 Task: Set the top left corner Y coordinate for the mosaic video sub source to 25.
Action: Mouse moved to (106, 17)
Screenshot: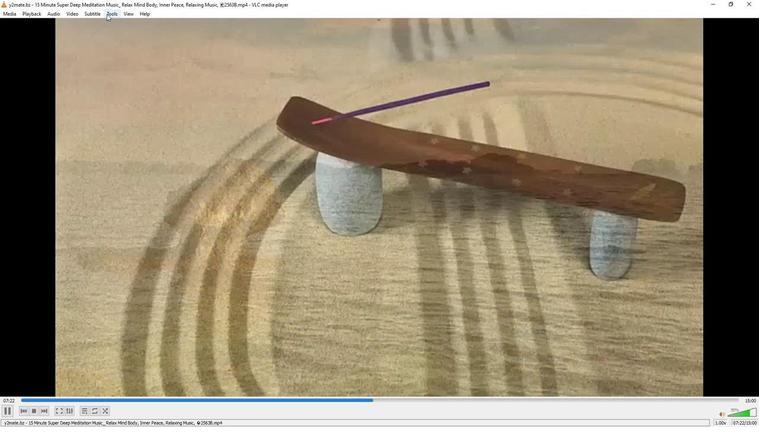 
Action: Mouse pressed left at (106, 17)
Screenshot: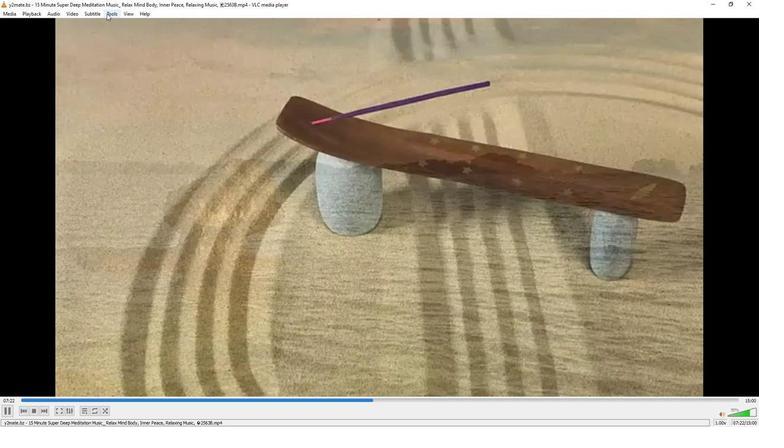 
Action: Mouse moved to (126, 108)
Screenshot: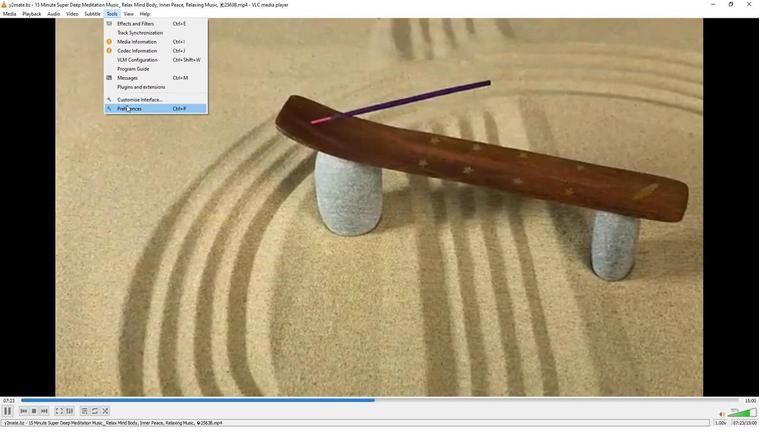
Action: Mouse pressed left at (126, 108)
Screenshot: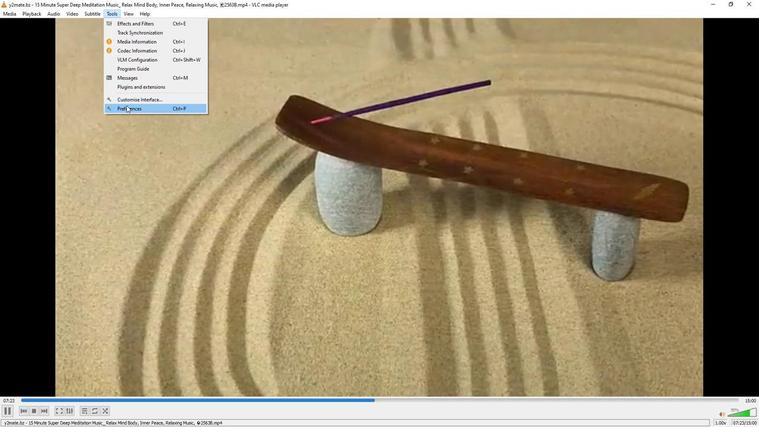 
Action: Mouse moved to (250, 348)
Screenshot: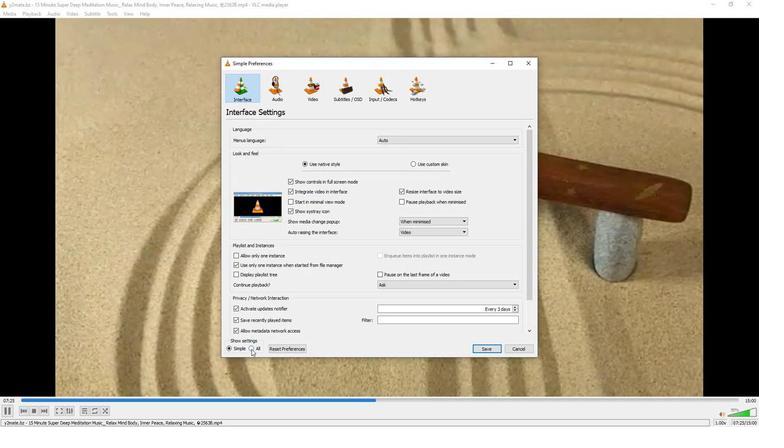 
Action: Mouse pressed left at (250, 348)
Screenshot: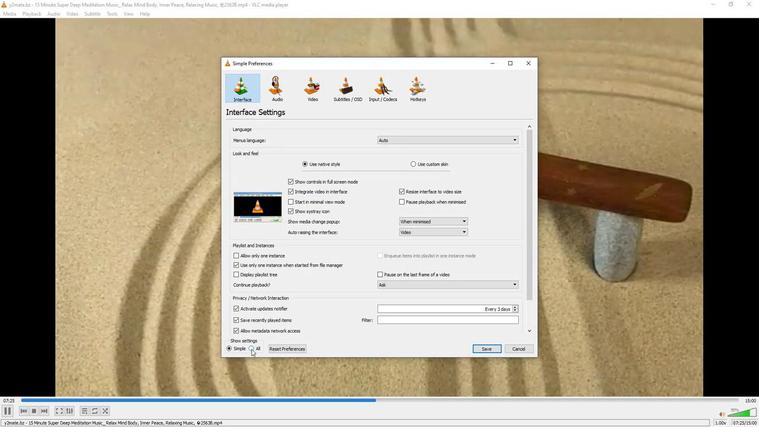 
Action: Mouse moved to (244, 265)
Screenshot: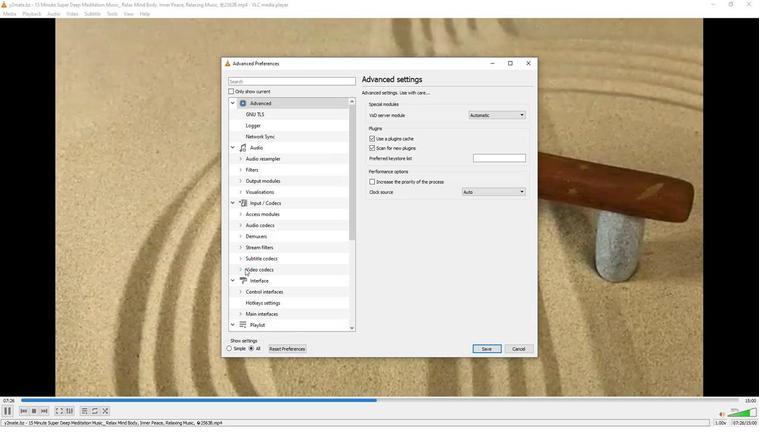 
Action: Mouse scrolled (244, 265) with delta (0, 0)
Screenshot: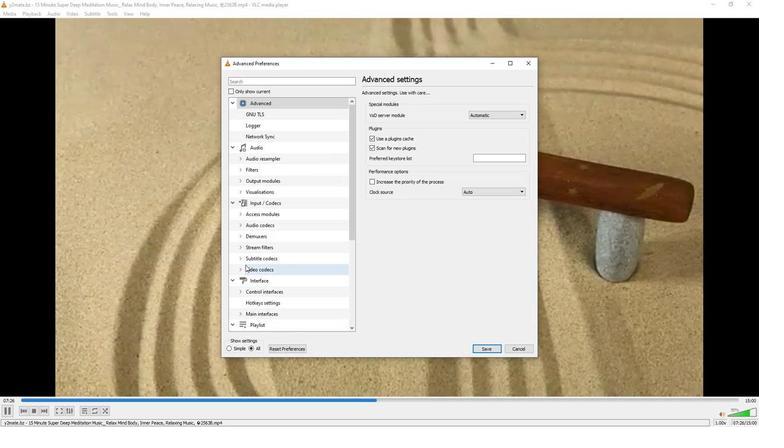 
Action: Mouse scrolled (244, 265) with delta (0, 0)
Screenshot: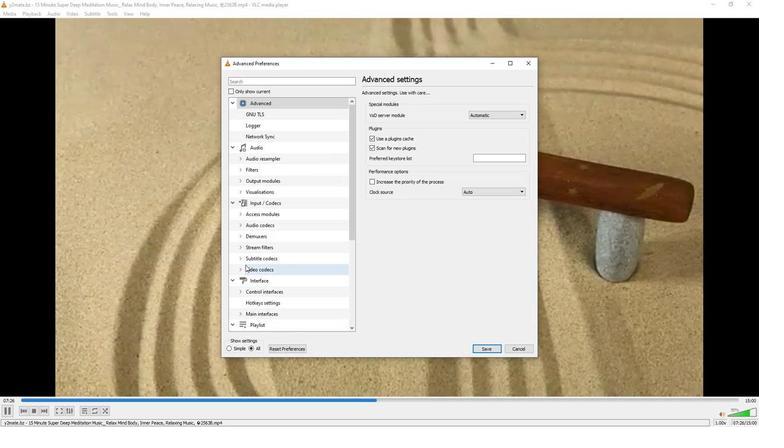 
Action: Mouse scrolled (244, 265) with delta (0, 0)
Screenshot: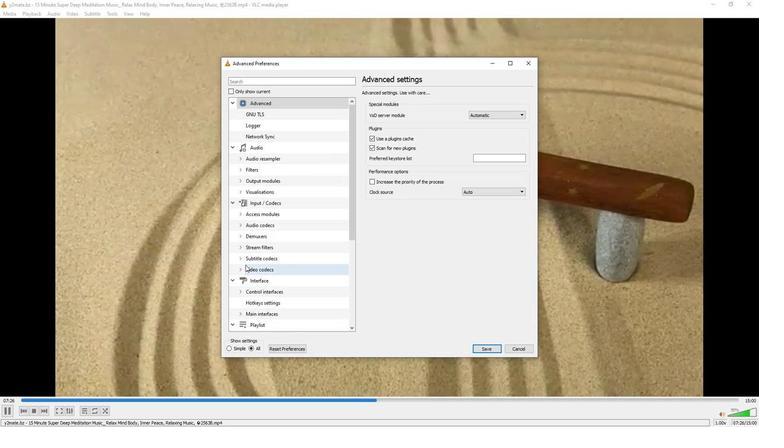 
Action: Mouse scrolled (244, 265) with delta (0, 0)
Screenshot: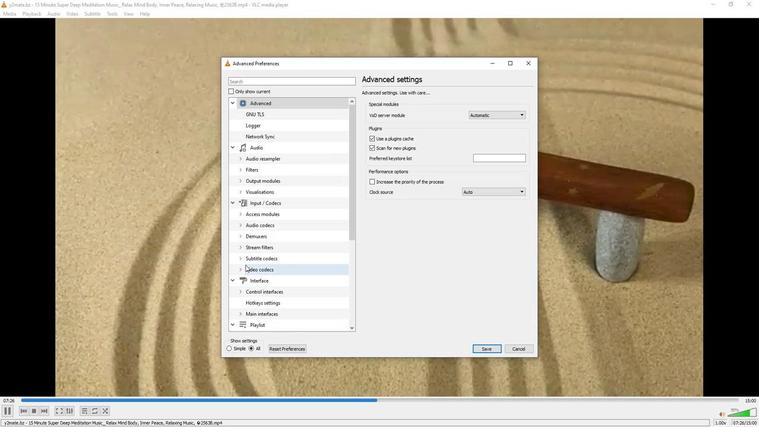 
Action: Mouse scrolled (244, 265) with delta (0, 0)
Screenshot: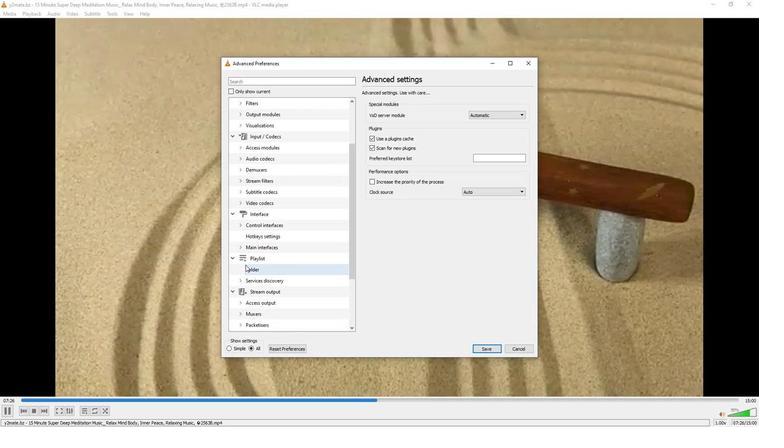 
Action: Mouse scrolled (244, 265) with delta (0, 0)
Screenshot: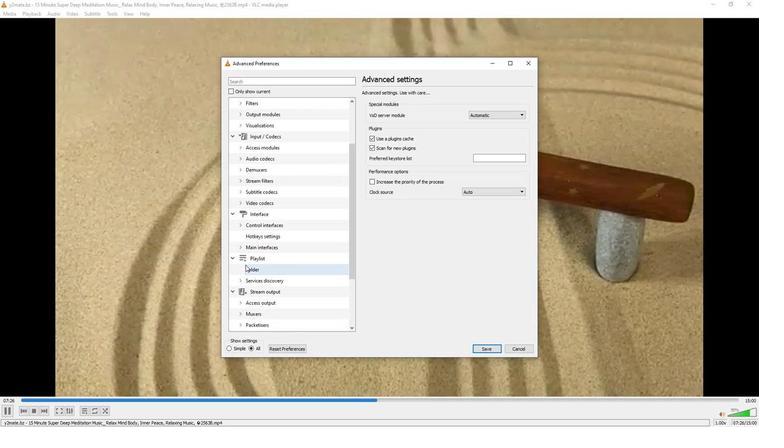 
Action: Mouse moved to (238, 324)
Screenshot: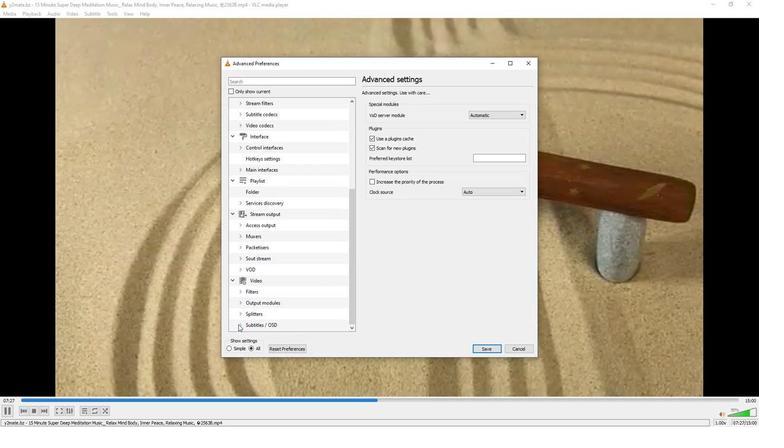 
Action: Mouse pressed left at (238, 324)
Screenshot: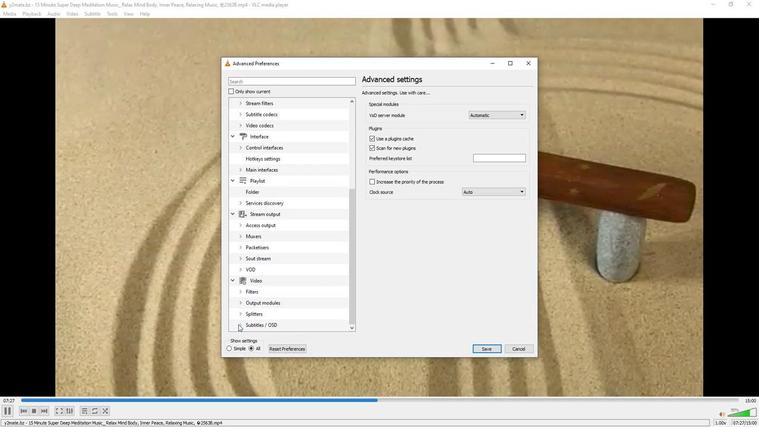 
Action: Mouse moved to (264, 297)
Screenshot: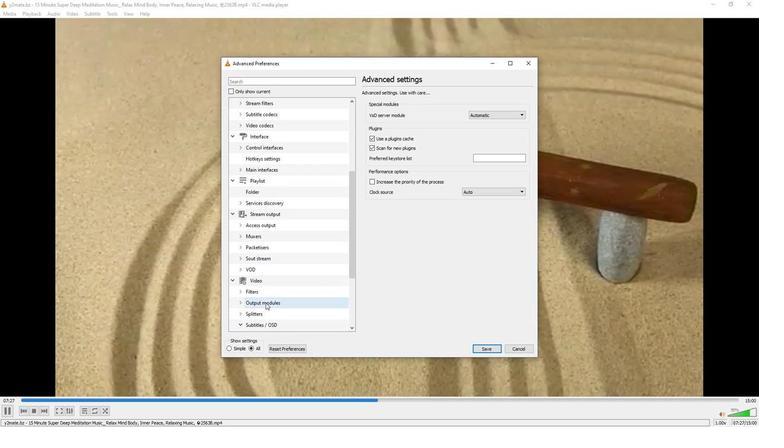 
Action: Mouse scrolled (264, 296) with delta (0, 0)
Screenshot: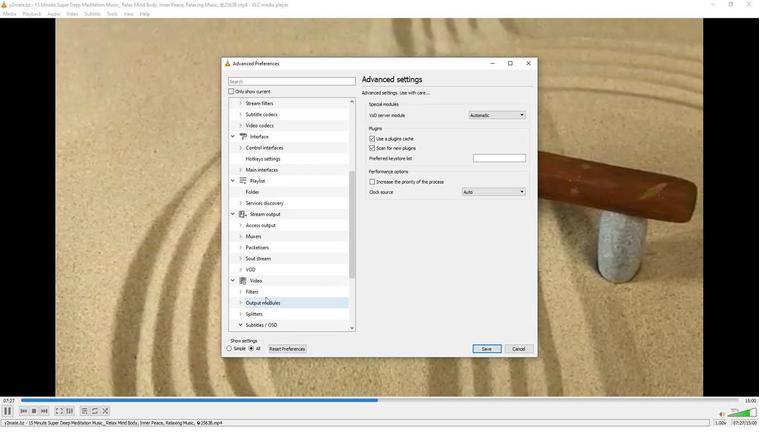 
Action: Mouse scrolled (264, 296) with delta (0, 0)
Screenshot: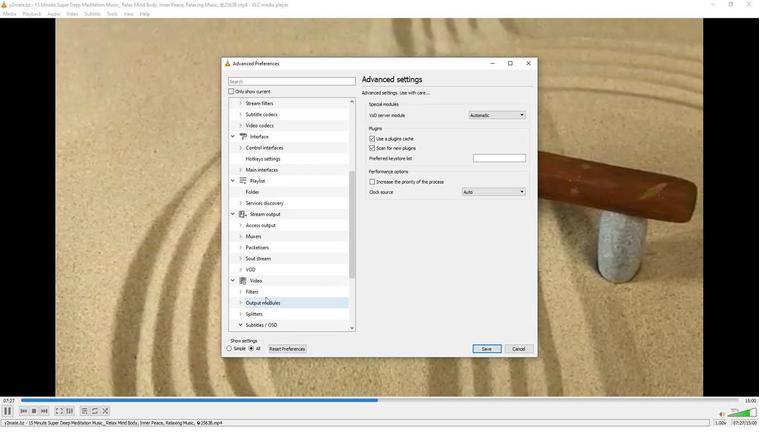 
Action: Mouse scrolled (264, 296) with delta (0, 0)
Screenshot: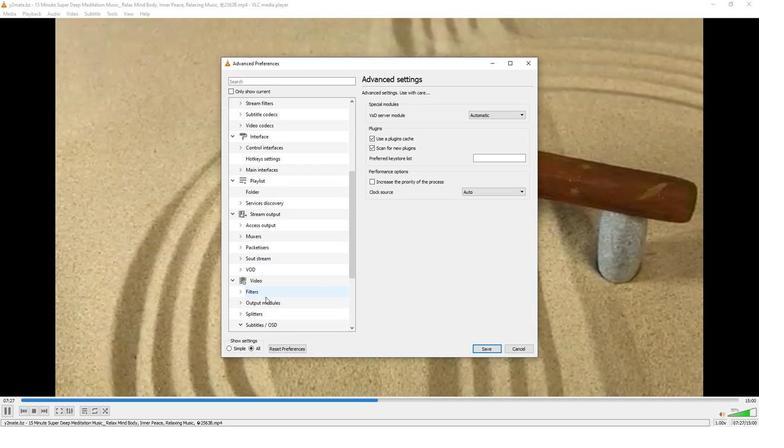 
Action: Mouse scrolled (264, 296) with delta (0, 0)
Screenshot: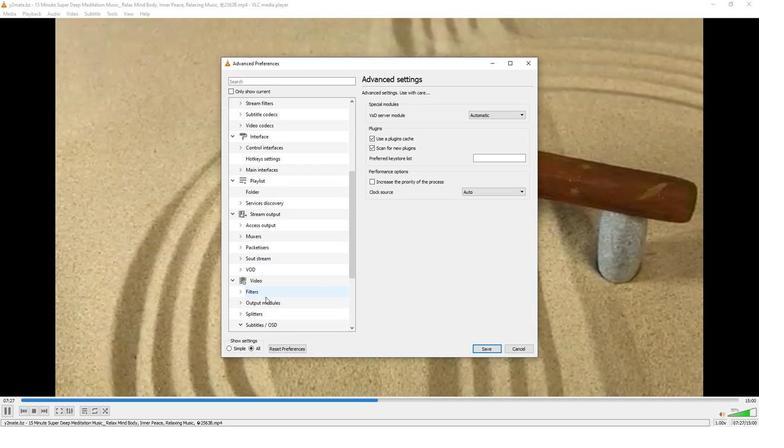 
Action: Mouse scrolled (264, 296) with delta (0, 0)
Screenshot: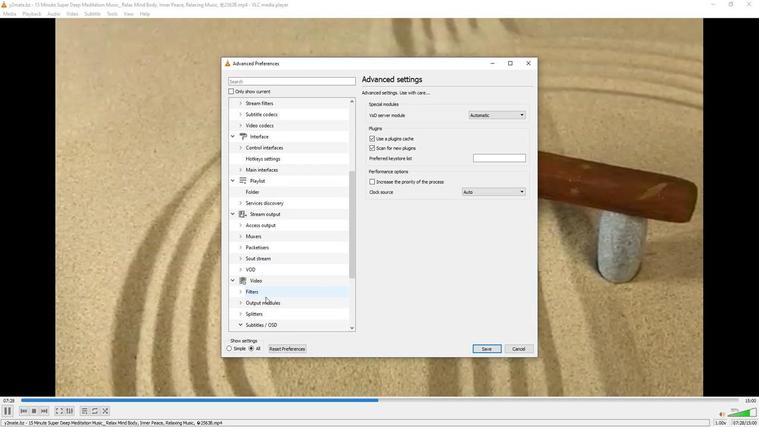 
Action: Mouse moved to (264, 296)
Screenshot: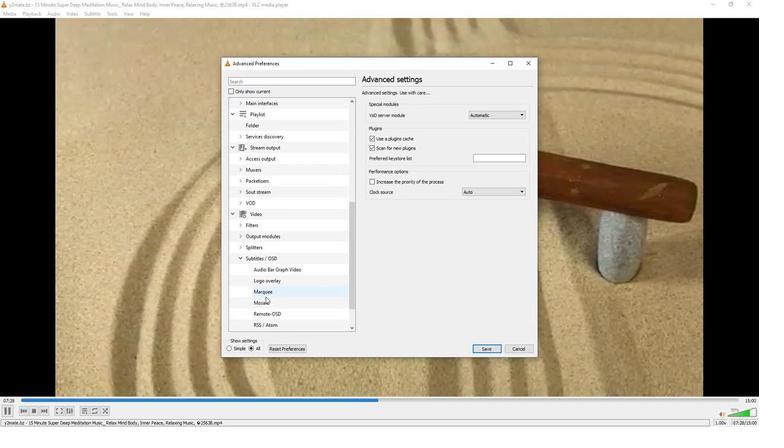 
Action: Mouse scrolled (264, 296) with delta (0, 0)
Screenshot: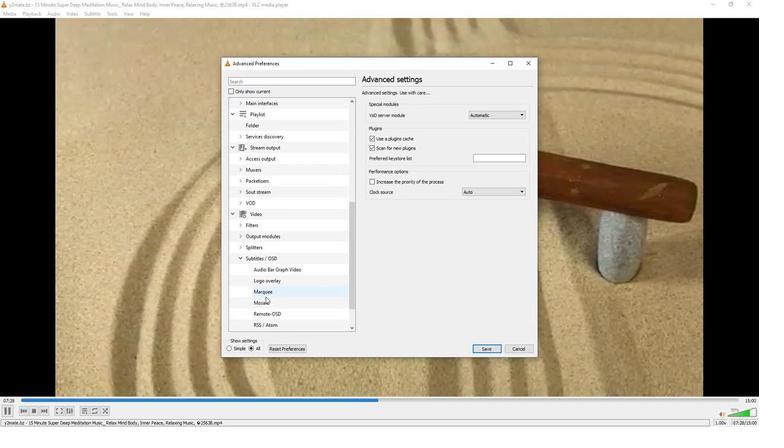 
Action: Mouse moved to (262, 268)
Screenshot: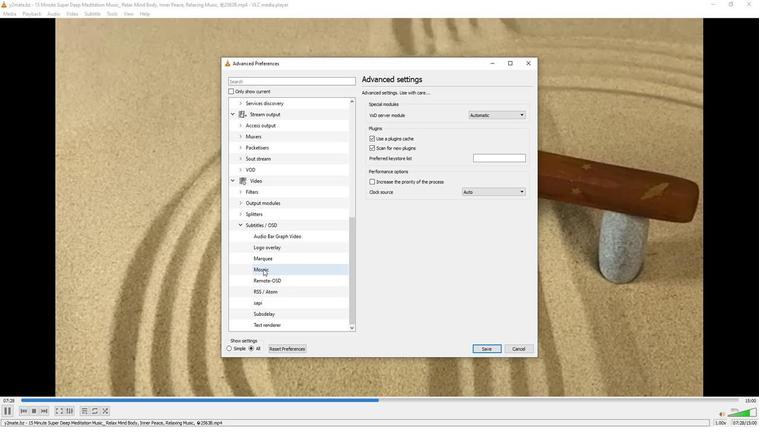 
Action: Mouse pressed left at (262, 268)
Screenshot: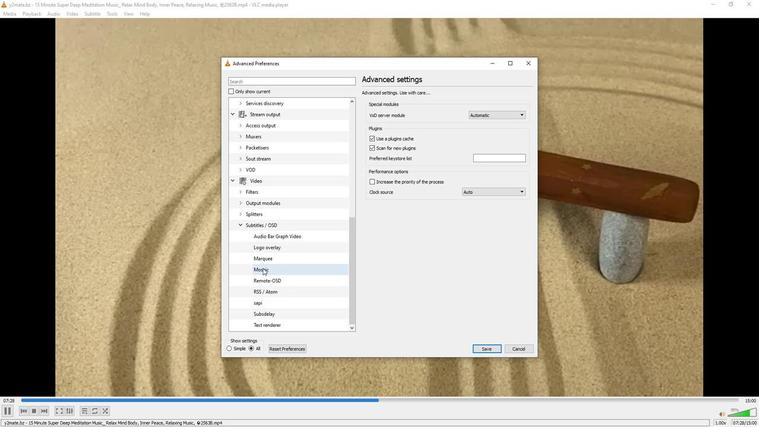 
Action: Mouse moved to (524, 157)
Screenshot: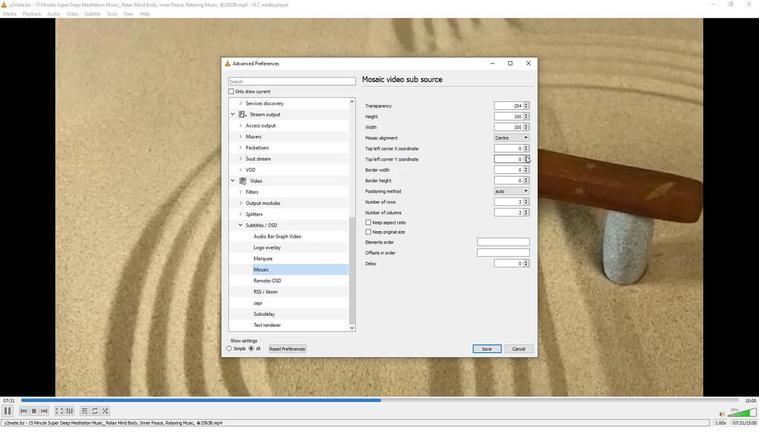 
Action: Mouse pressed left at (524, 157)
Screenshot: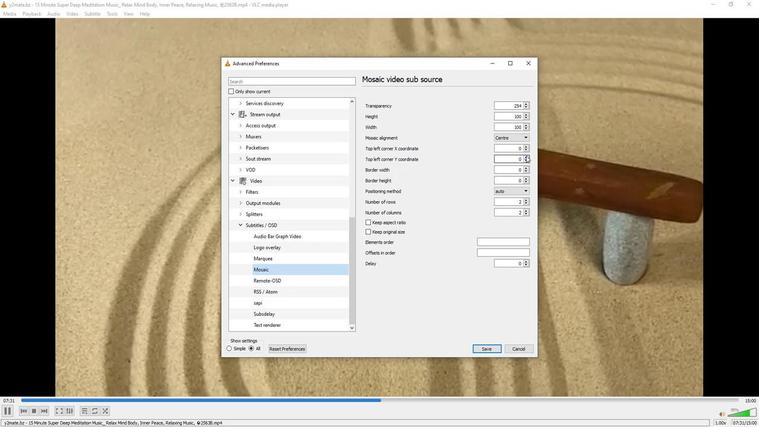 
Action: Mouse pressed left at (524, 157)
Screenshot: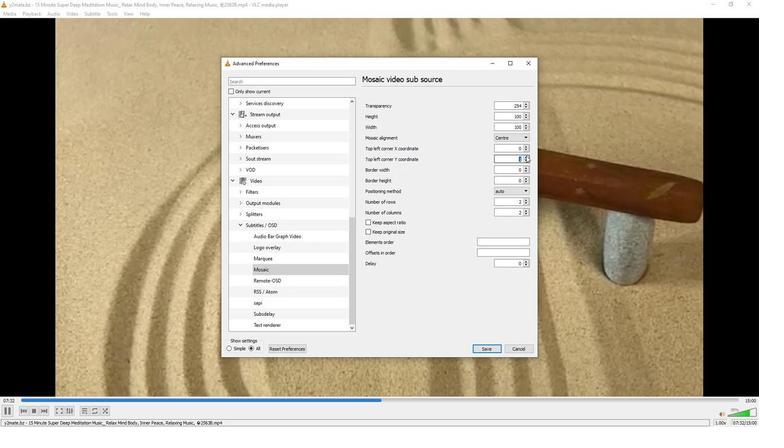 
Action: Mouse pressed left at (524, 157)
Screenshot: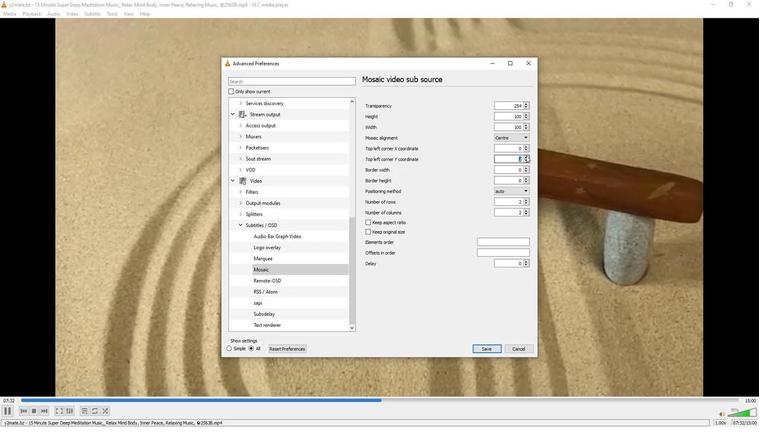 
Action: Mouse pressed left at (524, 157)
Screenshot: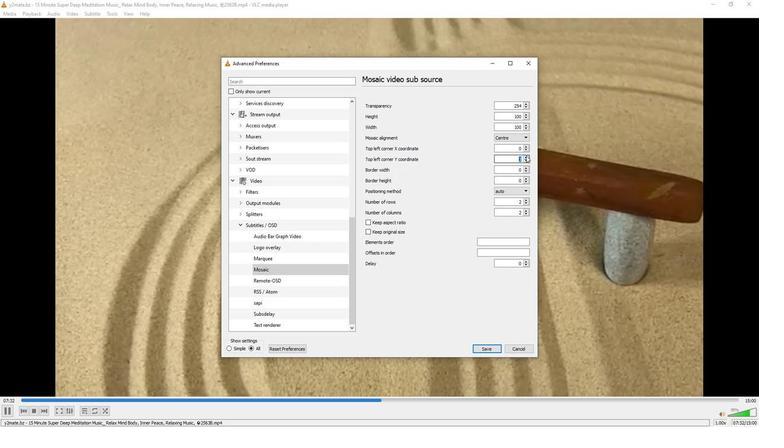 
Action: Mouse pressed left at (524, 157)
Screenshot: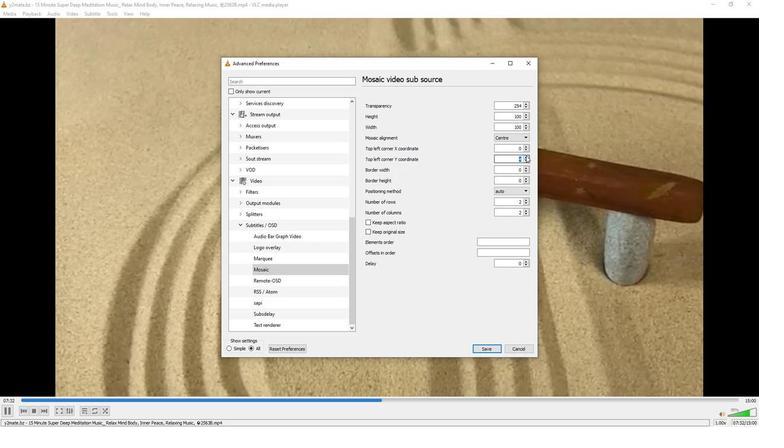 
Action: Mouse pressed left at (524, 157)
Screenshot: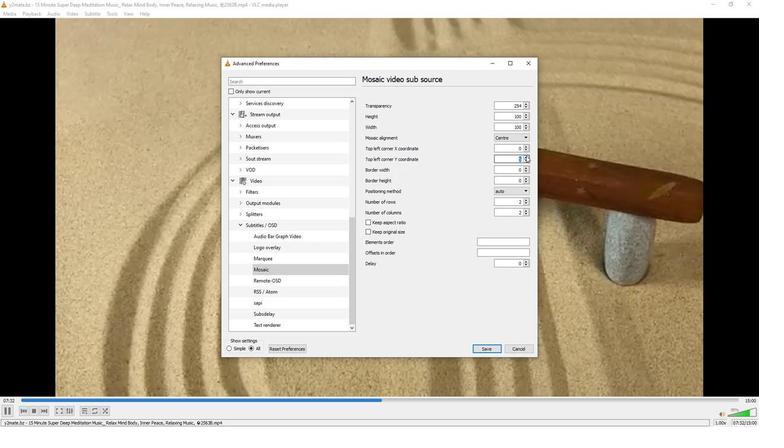 
Action: Mouse pressed left at (524, 157)
Screenshot: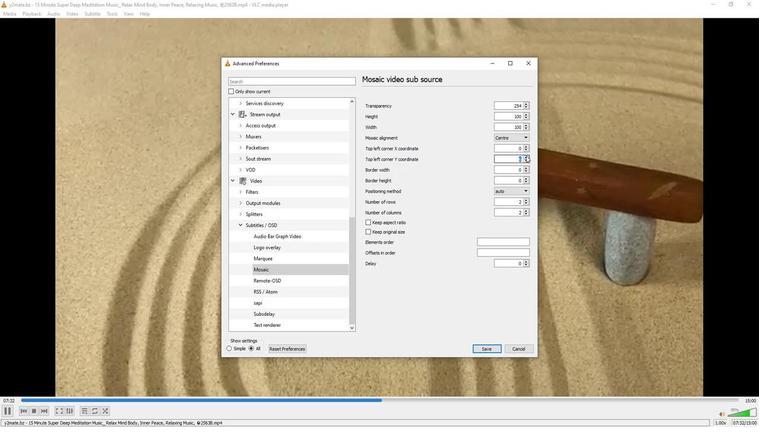 
Action: Mouse pressed left at (524, 157)
Screenshot: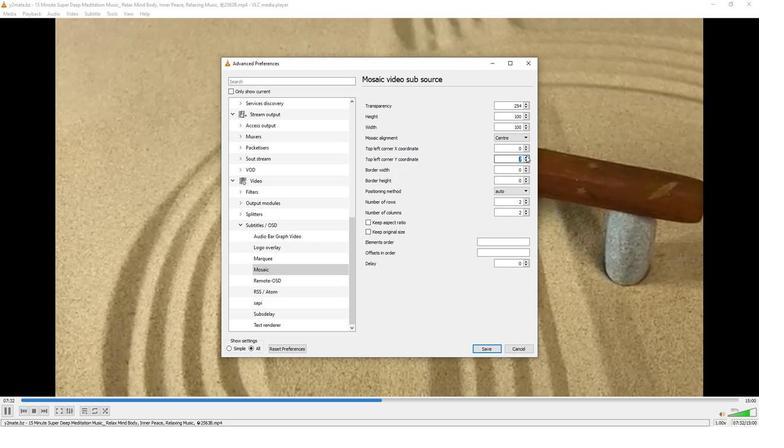 
Action: Mouse pressed left at (524, 157)
Screenshot: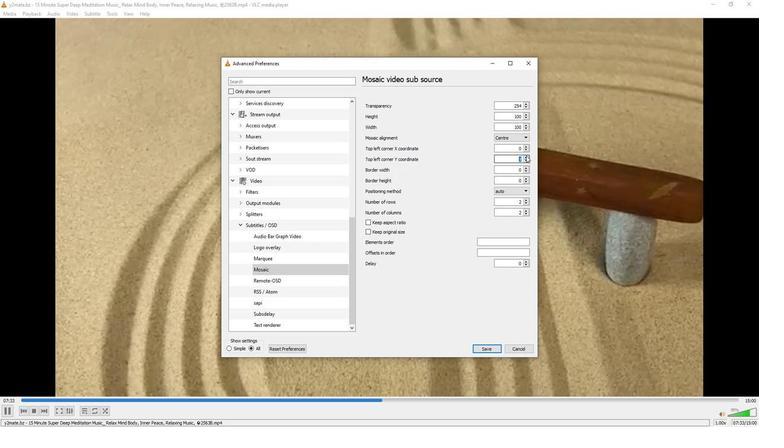 
Action: Mouse pressed left at (524, 157)
Screenshot: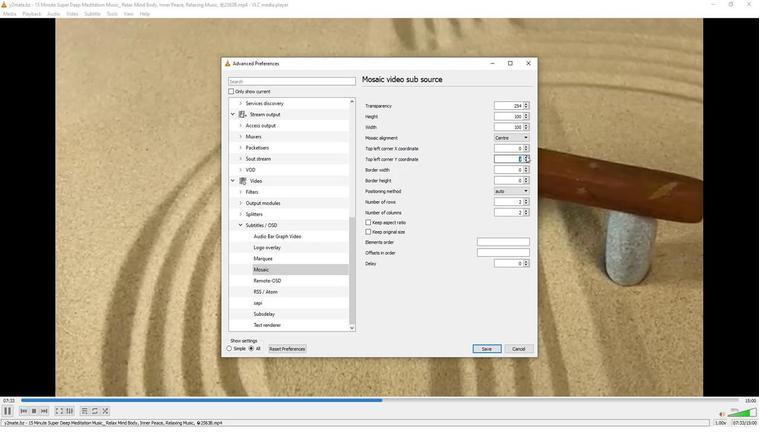 
Action: Mouse pressed left at (524, 157)
Screenshot: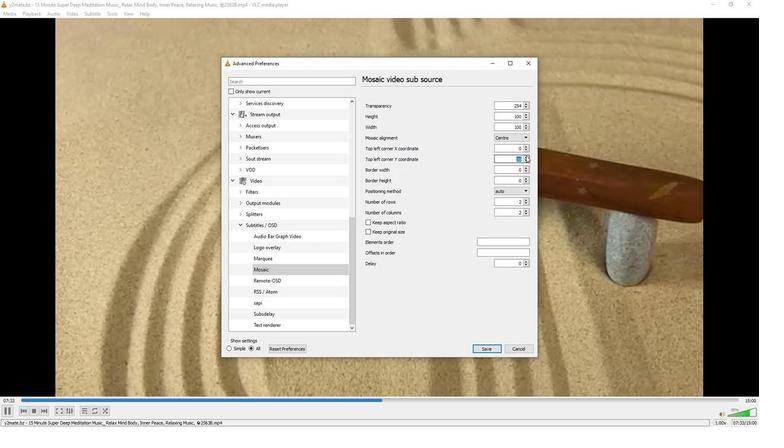
Action: Mouse pressed left at (524, 157)
Screenshot: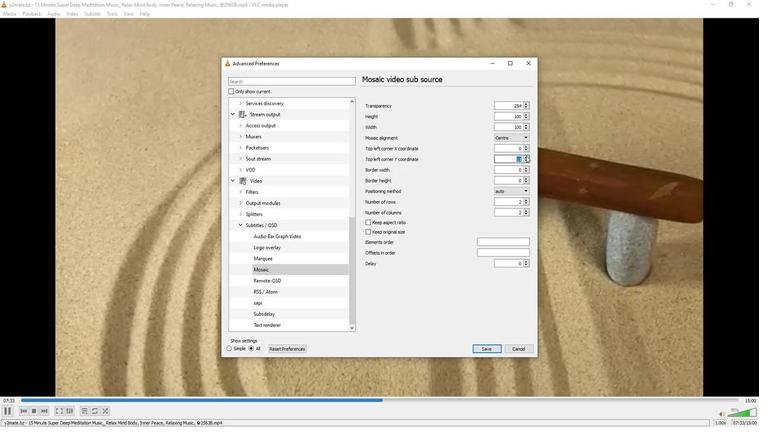 
Action: Mouse pressed left at (524, 157)
Screenshot: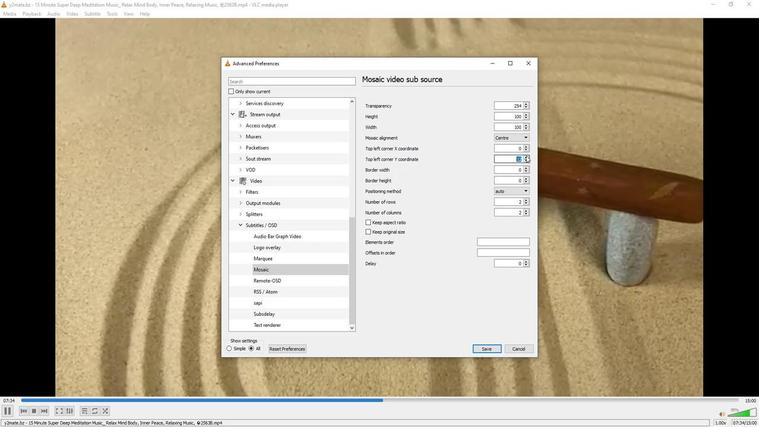 
Action: Mouse pressed left at (524, 157)
Screenshot: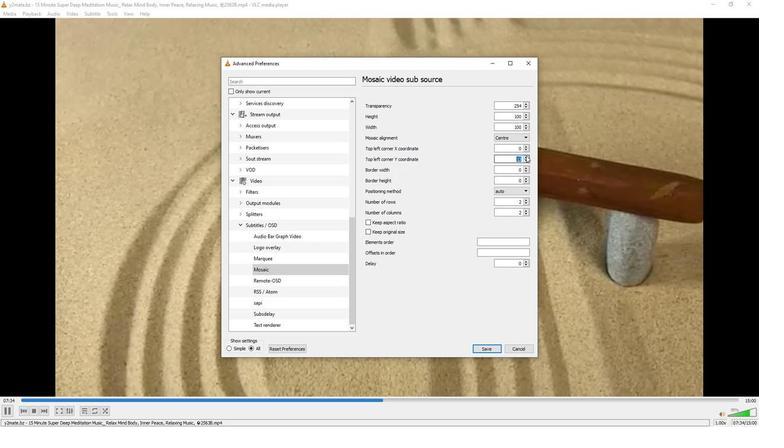 
Action: Mouse pressed left at (524, 157)
Screenshot: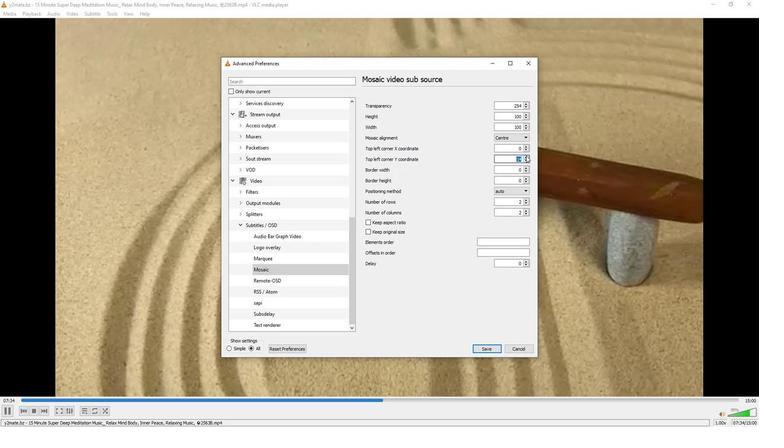 
Action: Mouse pressed left at (524, 157)
Screenshot: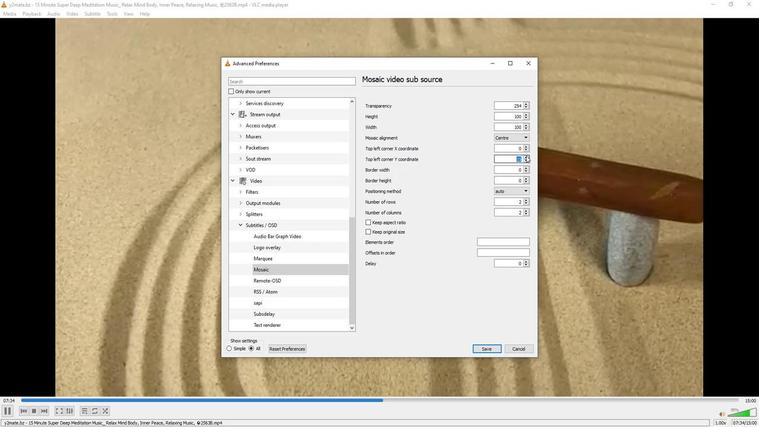
Action: Mouse pressed left at (524, 157)
Screenshot: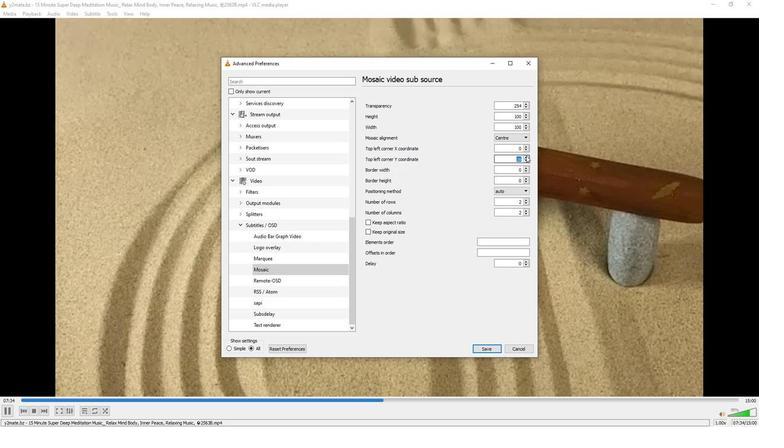 
Action: Mouse pressed left at (524, 157)
Screenshot: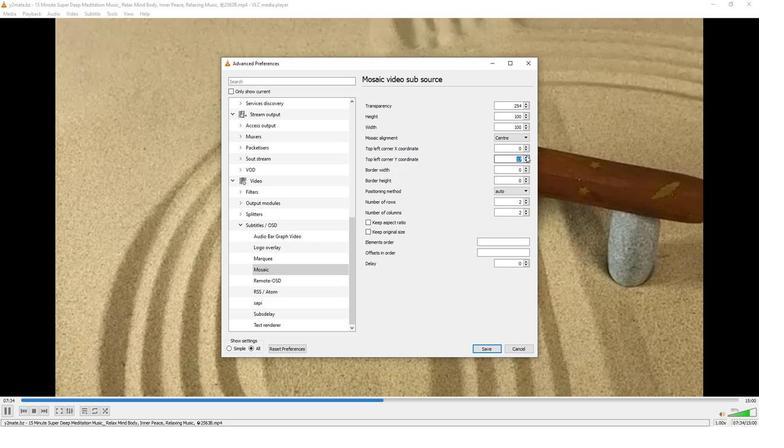
Action: Mouse pressed left at (524, 157)
Screenshot: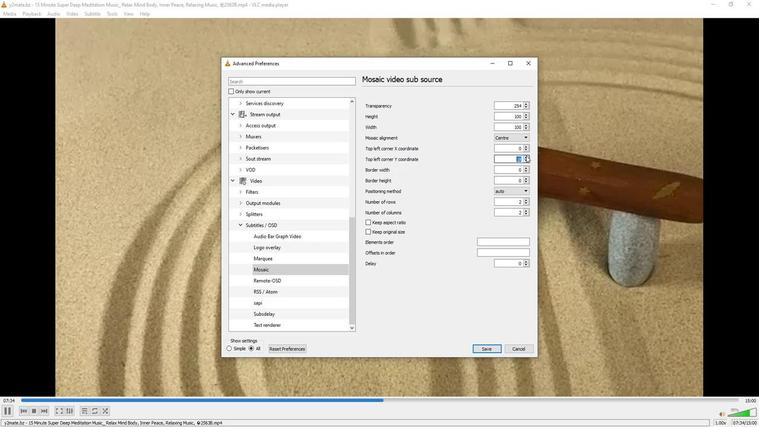 
Action: Mouse pressed left at (524, 157)
Screenshot: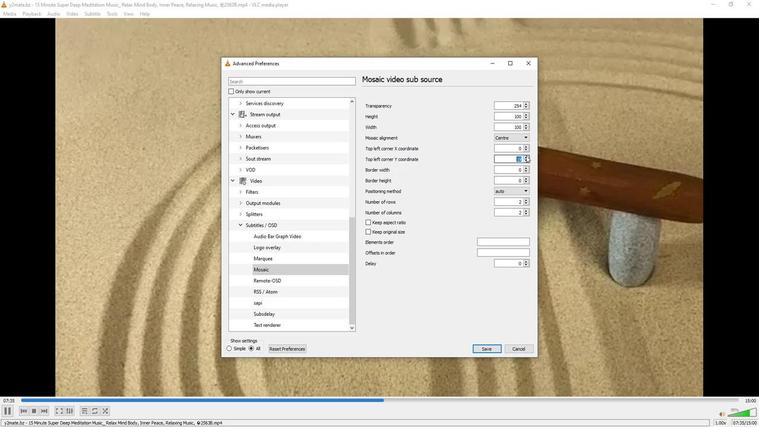 
Action: Mouse pressed left at (524, 157)
Screenshot: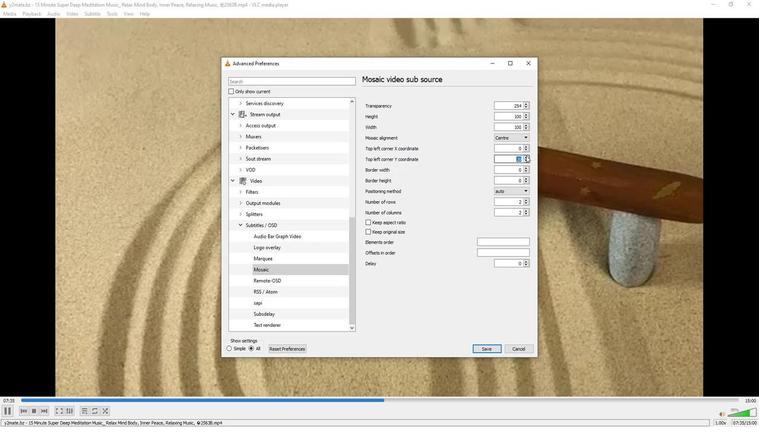 
Action: Mouse pressed left at (524, 157)
Screenshot: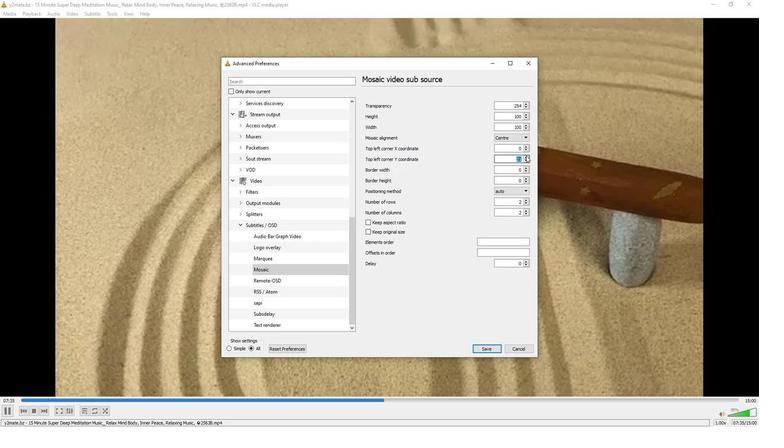 
Action: Mouse pressed left at (524, 157)
Screenshot: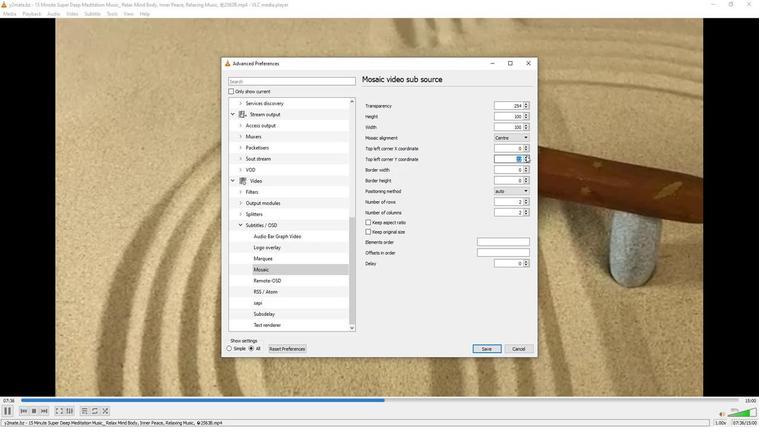
Action: Mouse pressed left at (524, 157)
Screenshot: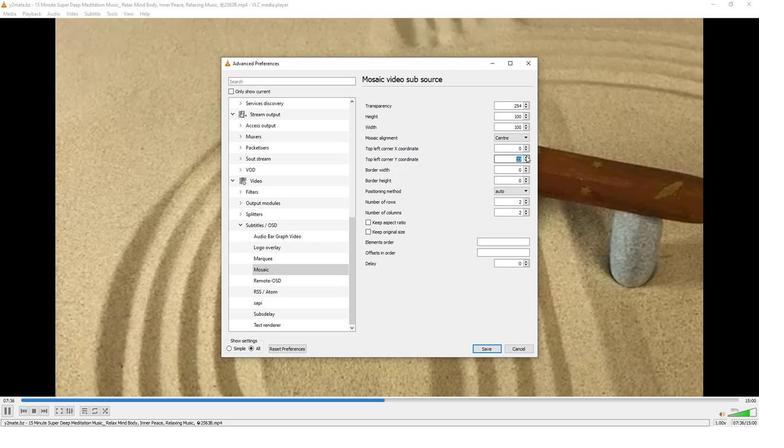 
Action: Mouse pressed left at (524, 157)
Screenshot: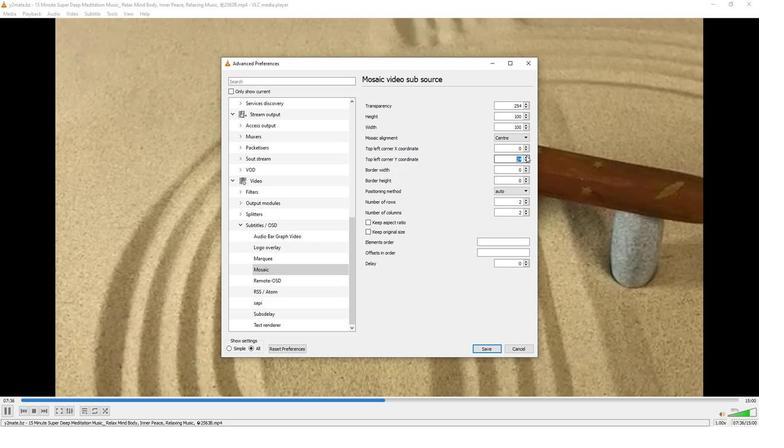 
Action: Mouse moved to (522, 158)
Screenshot: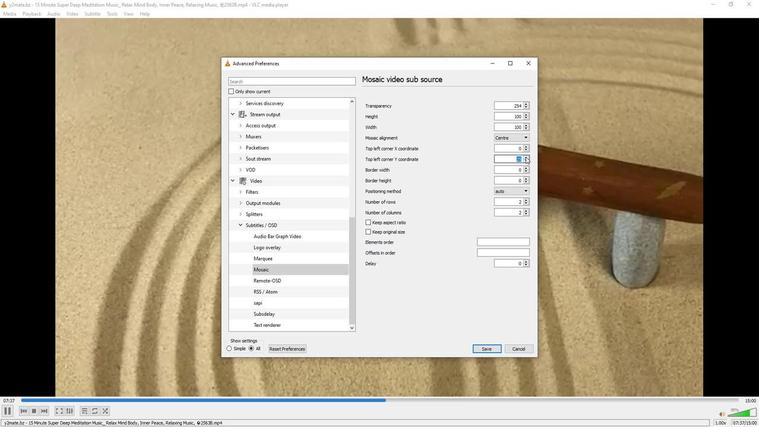 
